 Task: View data science extensions.
Action: Mouse moved to (905, 141)
Screenshot: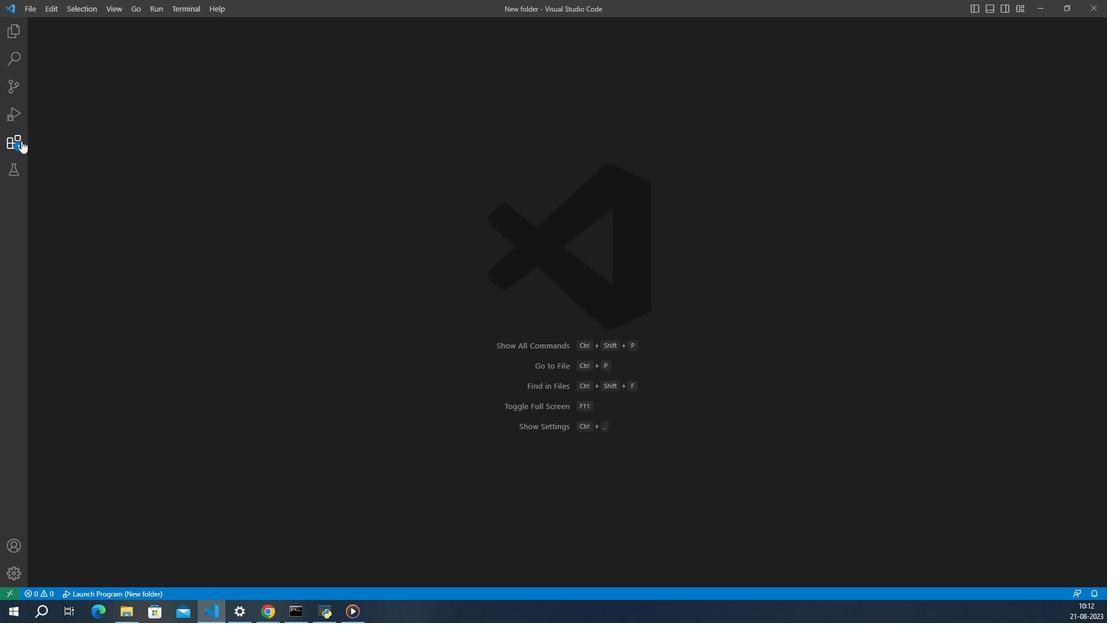
Action: Mouse pressed left at (905, 141)
Screenshot: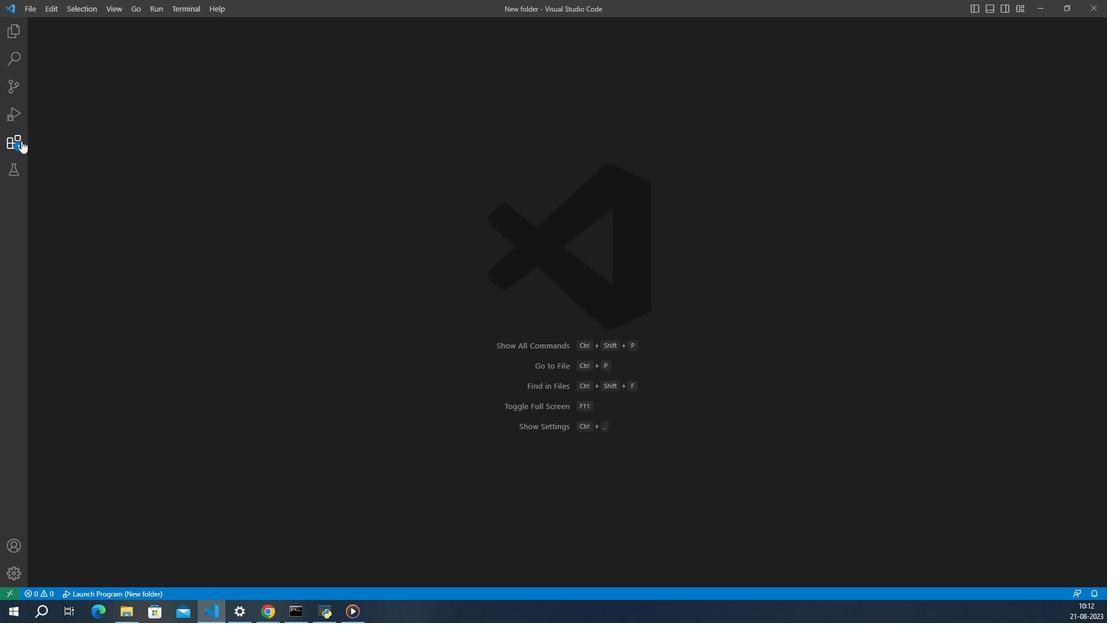 
Action: Mouse moved to (945, 30)
Screenshot: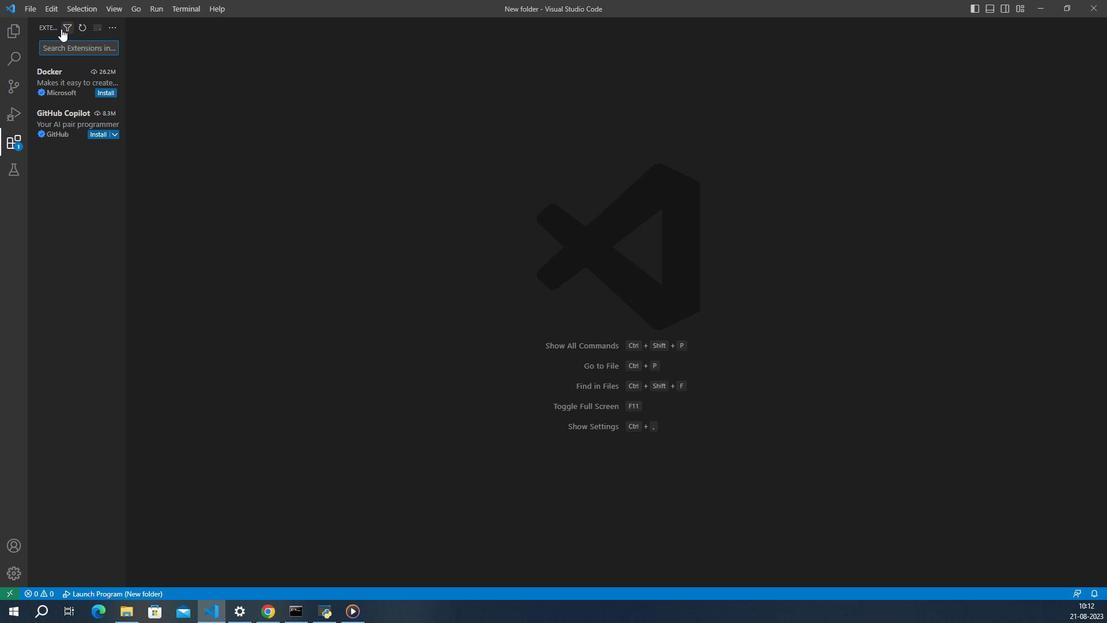 
Action: Mouse pressed left at (945, 30)
Screenshot: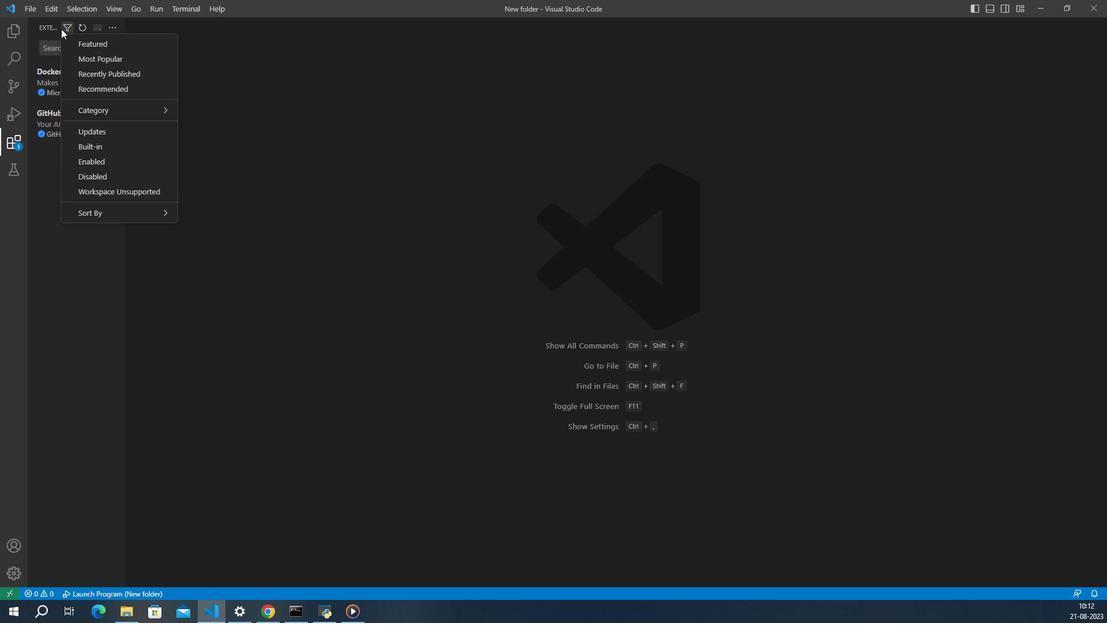 
Action: Mouse moved to (1120, 128)
Screenshot: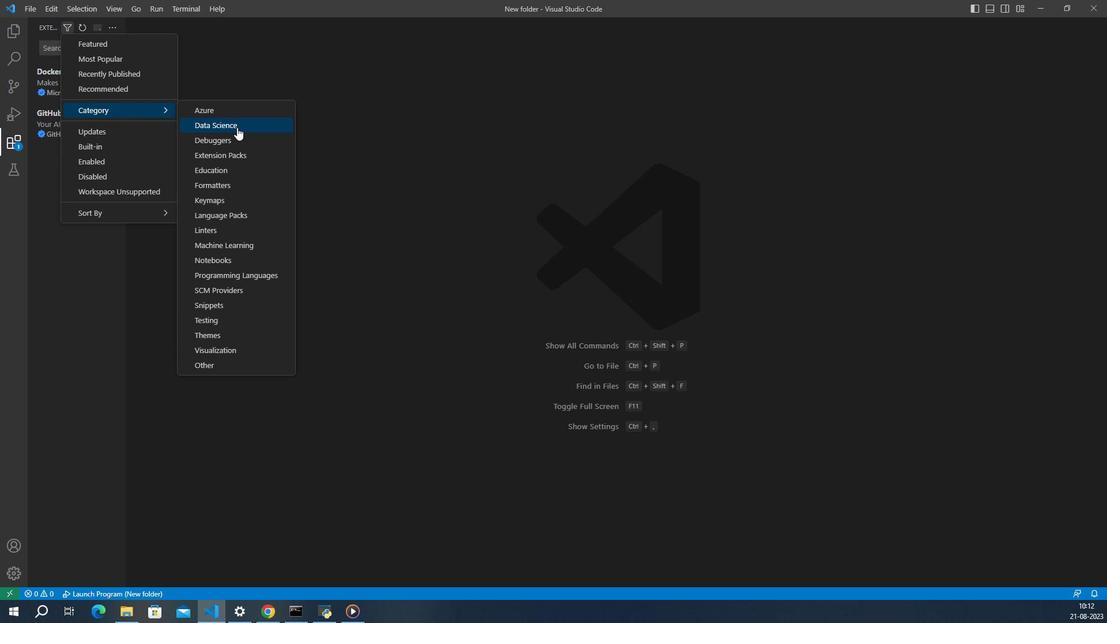 
Action: Mouse pressed left at (1120, 128)
Screenshot: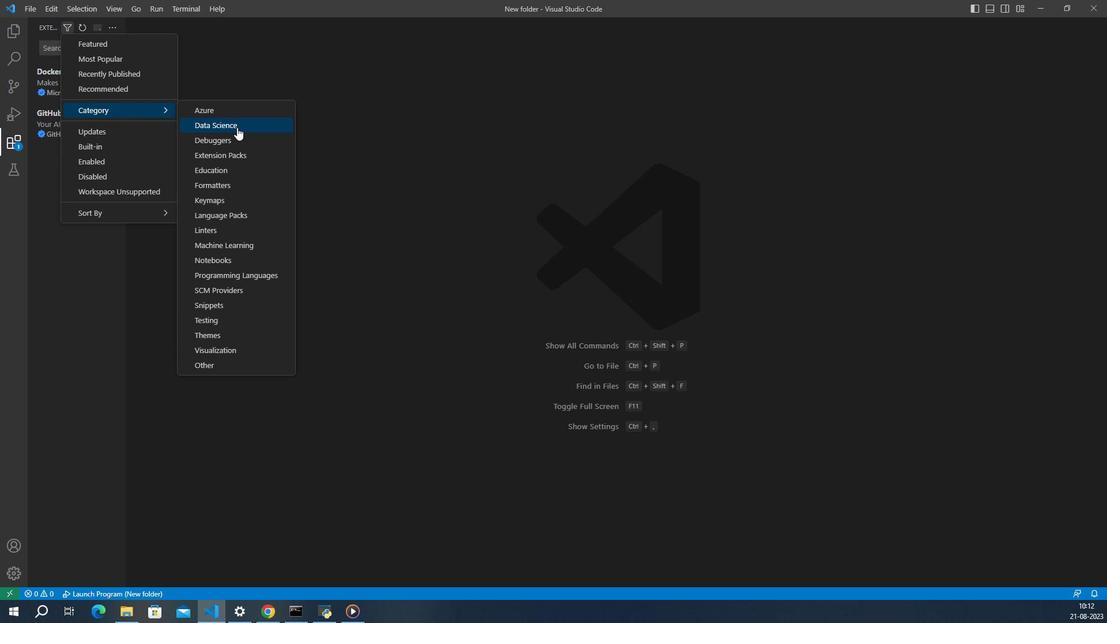 
